 Task: Invite Team Member Softage.1@softage.net to Workspace Corporate Governance Services. Invite Team Member Softage.2@softage.net to Workspace Corporate Governance Services. Invite Team Member Softage.3@softage.net to Workspace Corporate Governance Services. Invite Team Member Softage.4@softage.net to Workspace Corporate Governance Services
Action: Mouse moved to (703, 105)
Screenshot: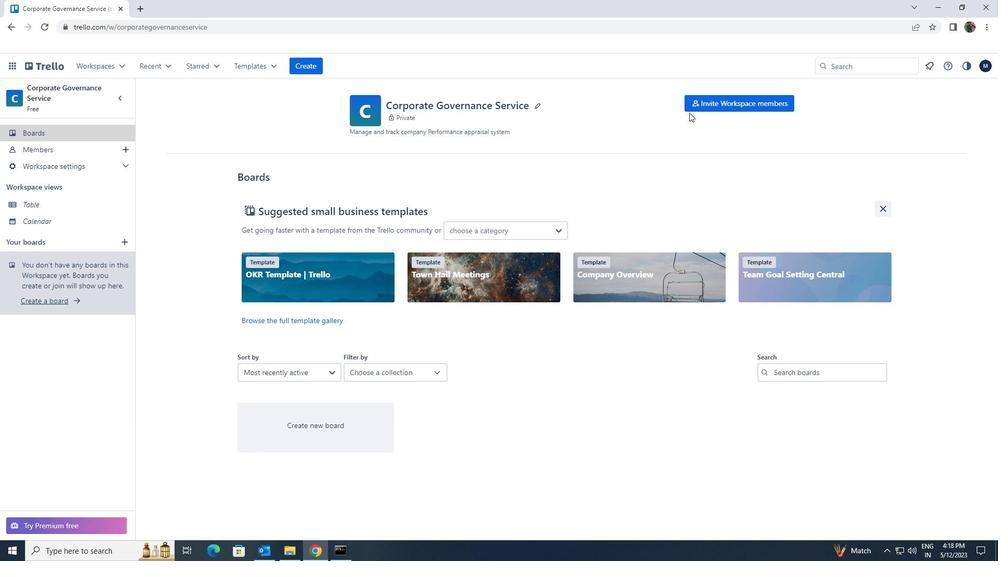 
Action: Mouse pressed left at (703, 105)
Screenshot: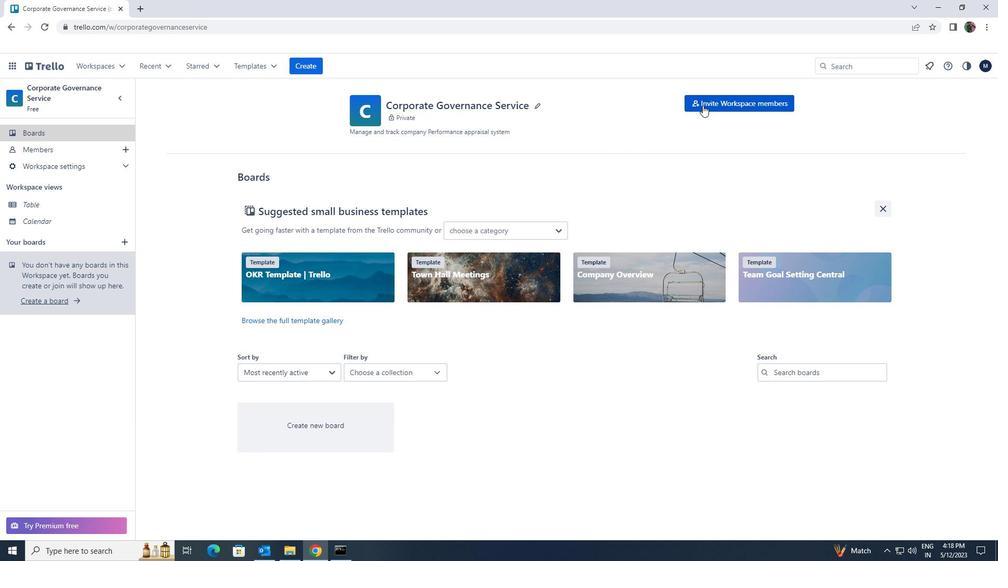 
Action: Key pressed softage.1<Key.shift>@SOFTAGE.NET
Screenshot: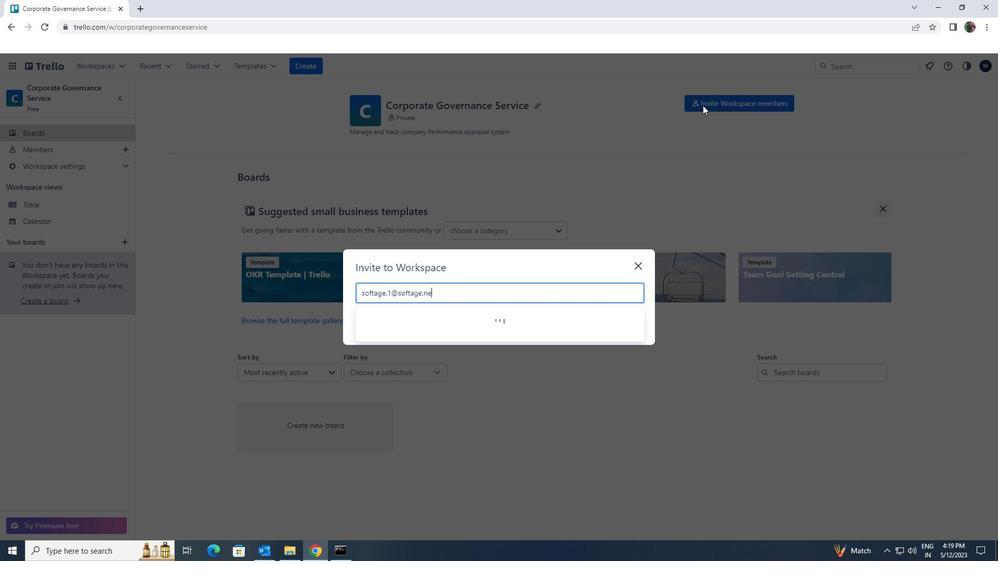 
Action: Mouse moved to (428, 324)
Screenshot: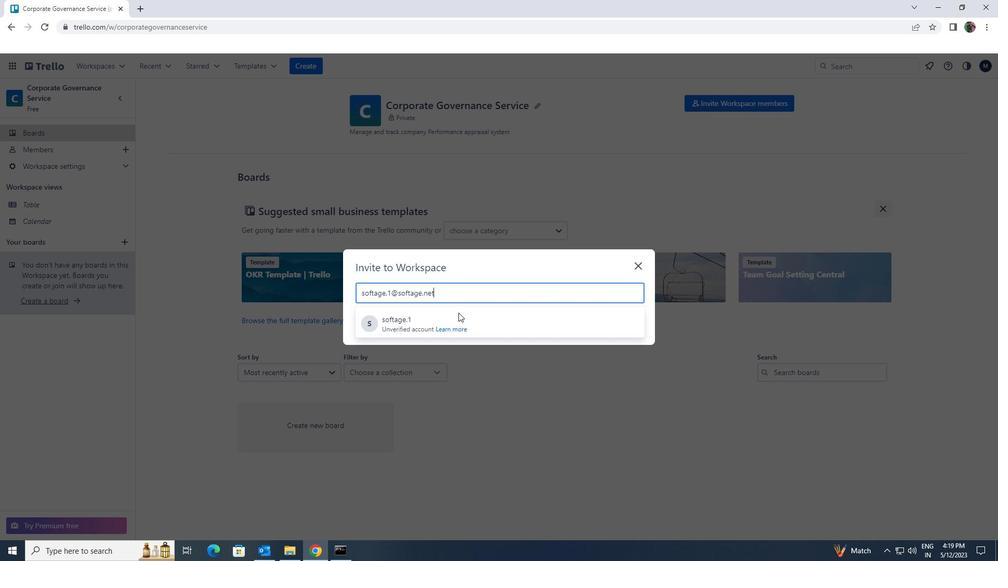 
Action: Mouse pressed left at (428, 324)
Screenshot: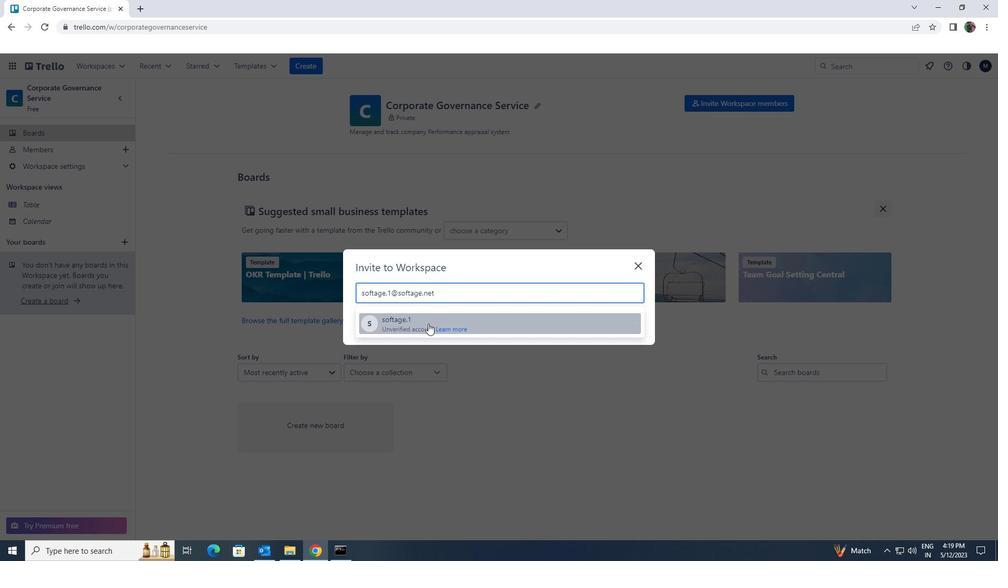 
Action: Mouse moved to (425, 324)
Screenshot: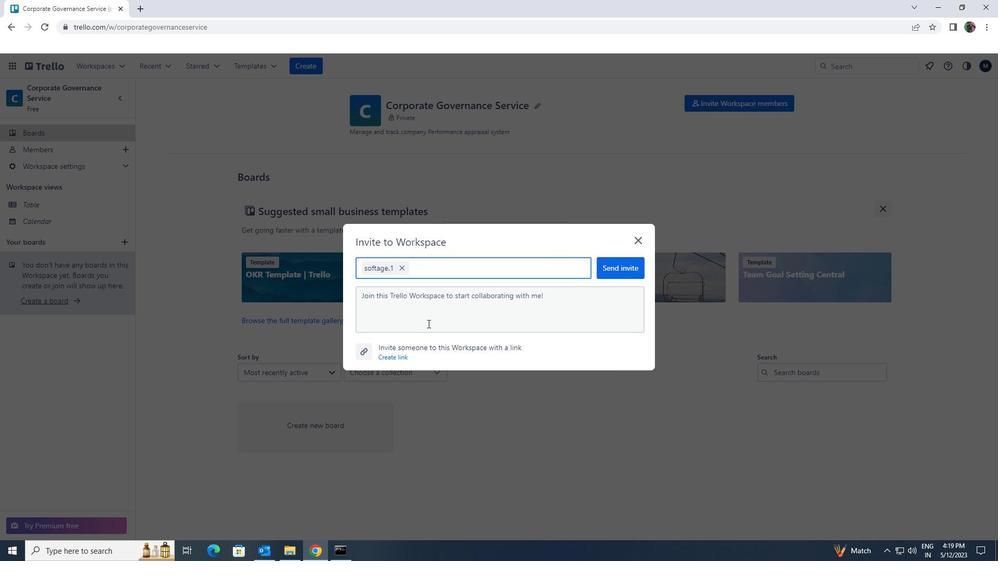 
Action: Key pressed SOFTAGE.2<Key.shift>@SOFTAGE.NET
Screenshot: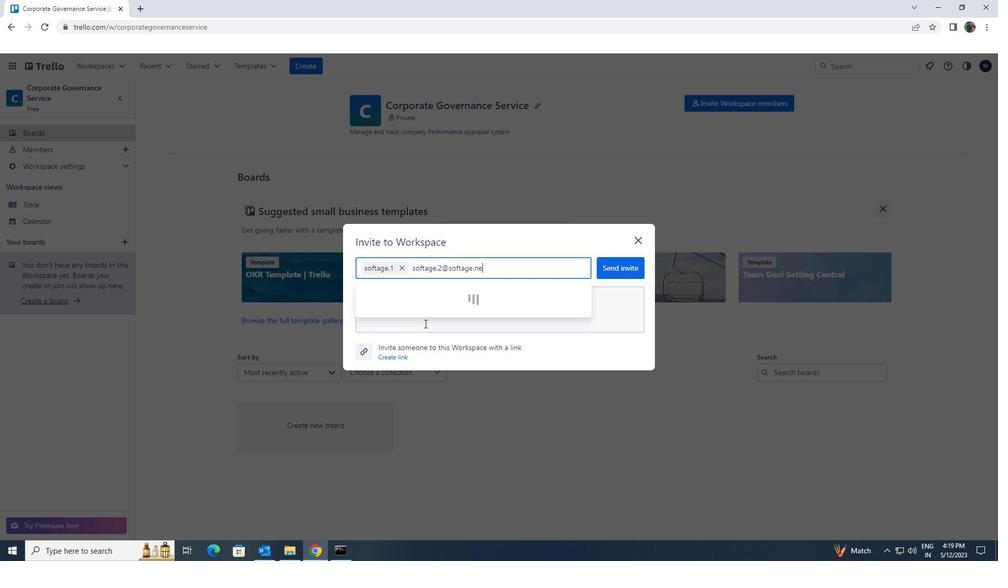 
Action: Mouse moved to (417, 302)
Screenshot: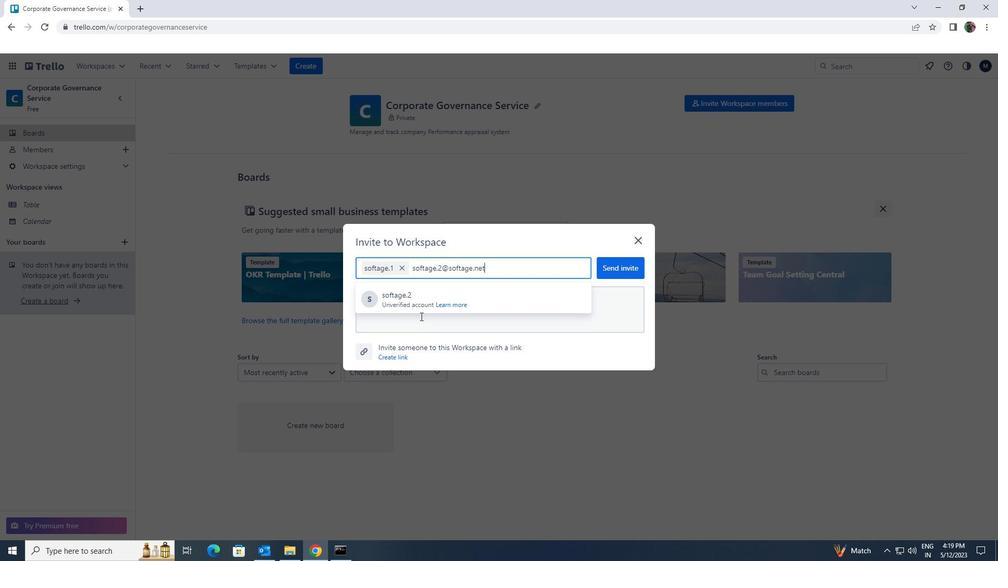 
Action: Mouse pressed left at (417, 302)
Screenshot: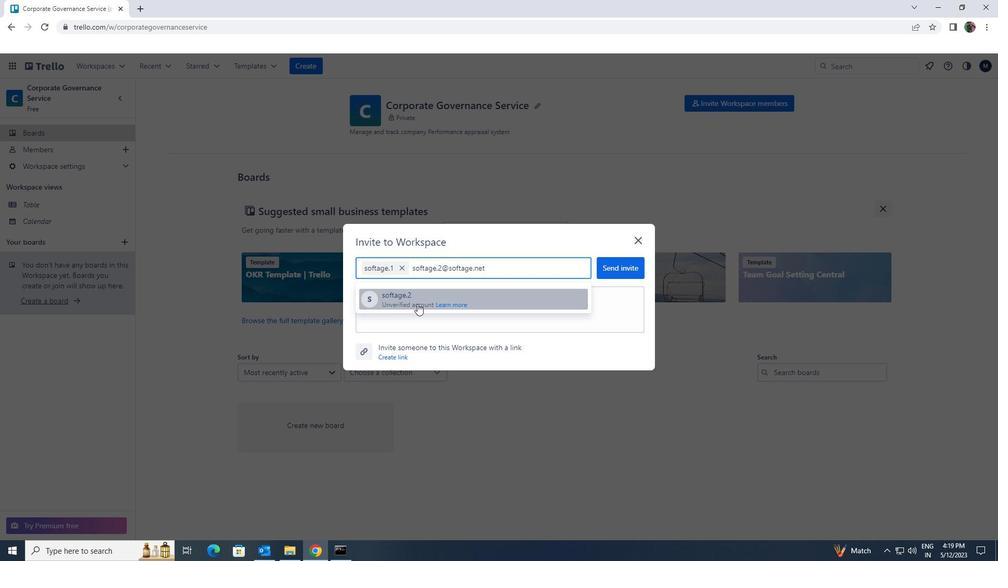 
Action: Key pressed SOFTAGE.3<Key.shift>@SOFTAGE.NET
Screenshot: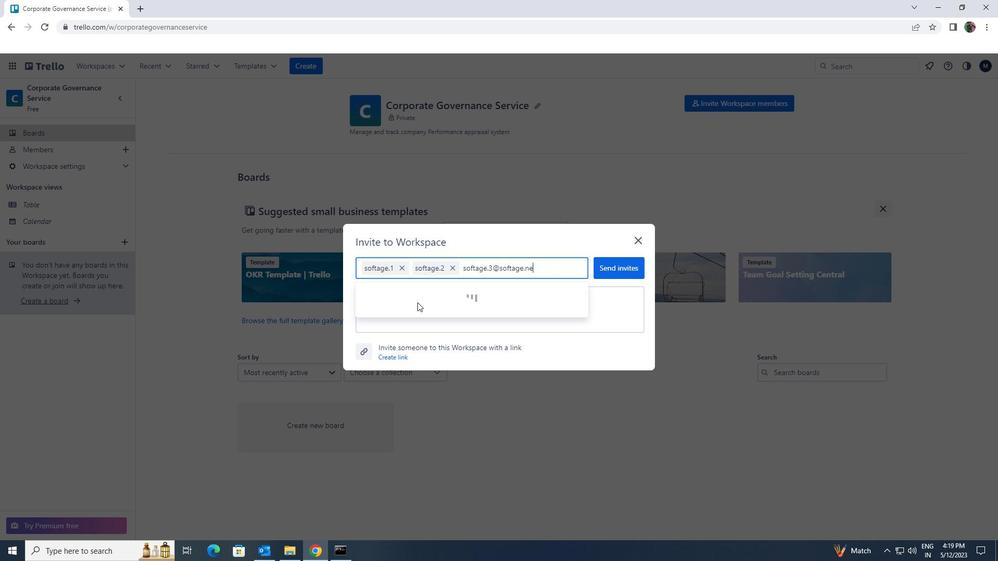 
Action: Mouse pressed left at (417, 302)
Screenshot: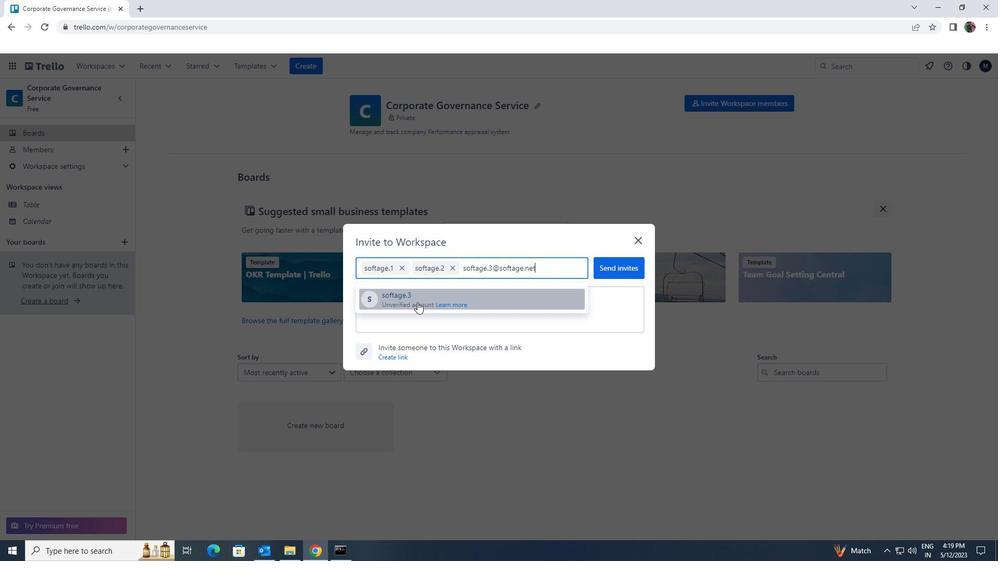 
Action: Key pressed SOFTAGE.4<Key.shift>@SOFTAGE.NET
Screenshot: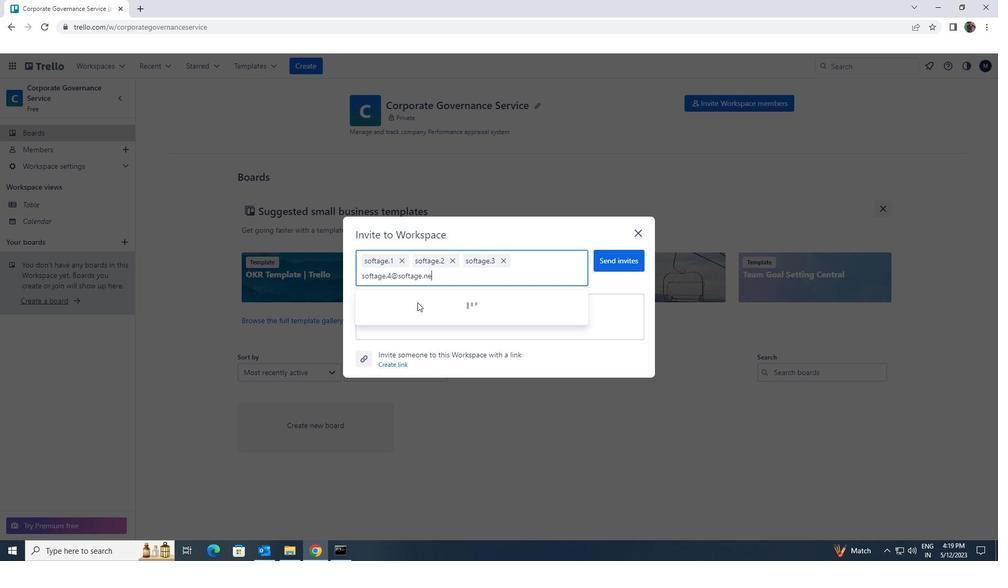 
Action: Mouse pressed left at (417, 302)
Screenshot: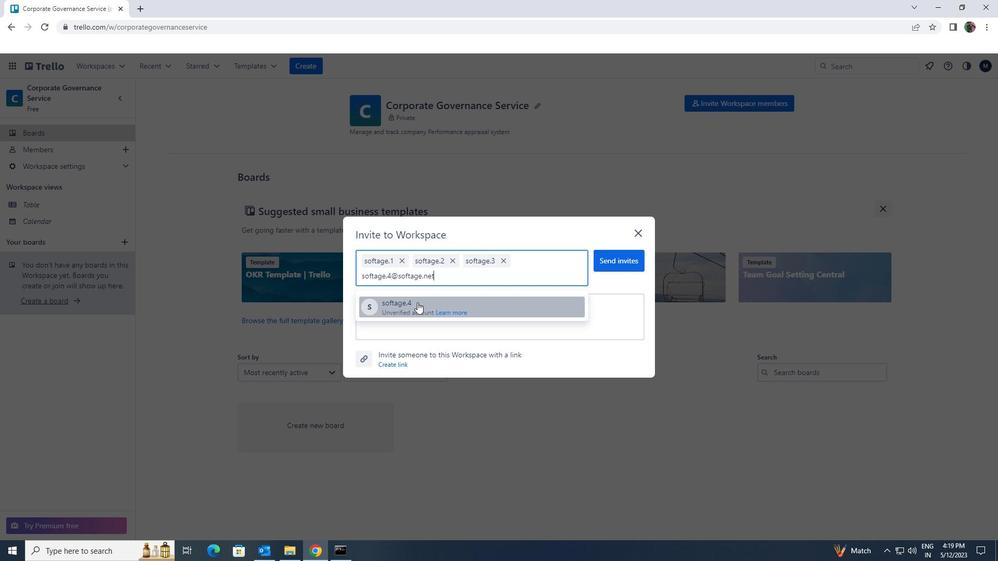 
Action: Mouse moved to (605, 265)
Screenshot: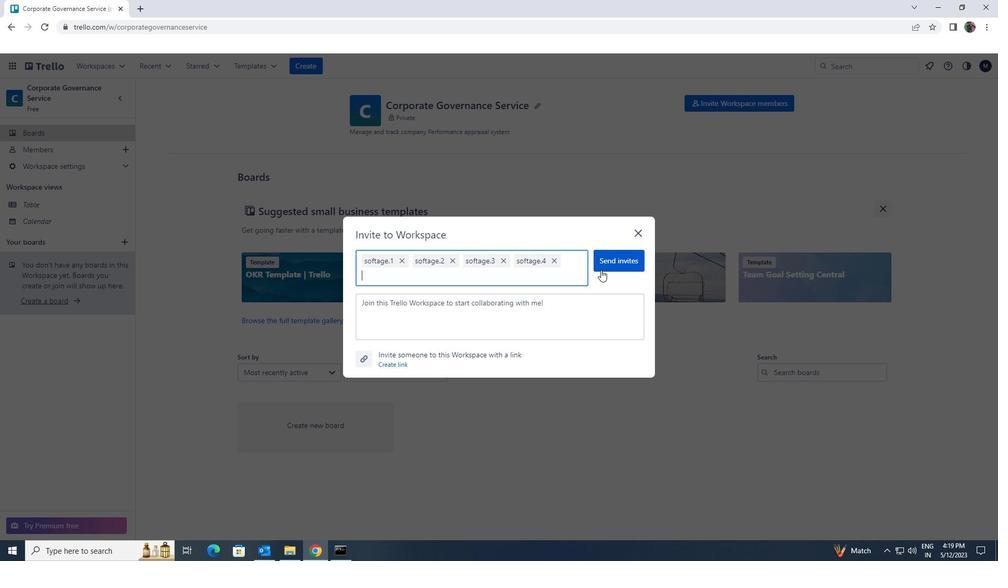 
Action: Mouse pressed left at (605, 265)
Screenshot: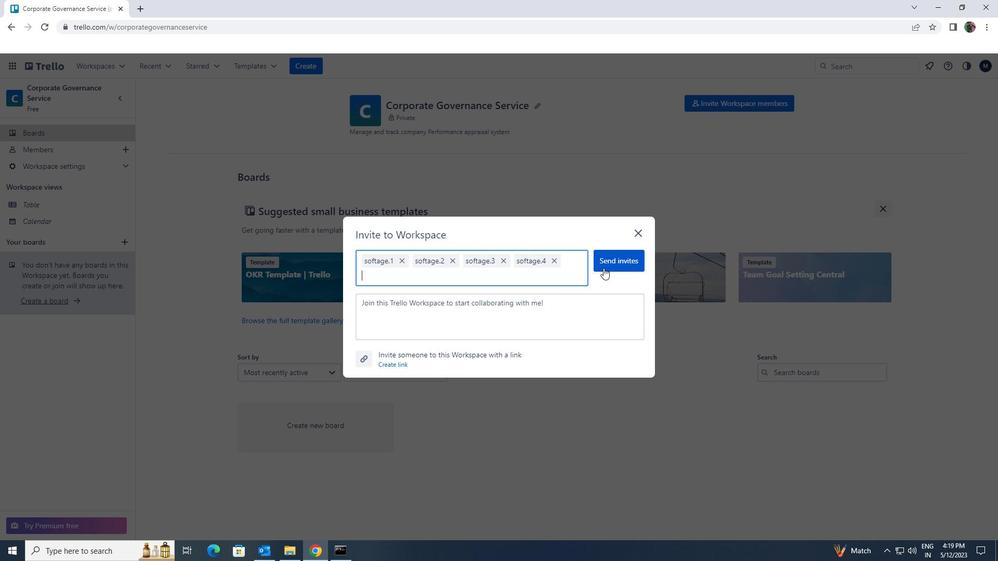
Action: Mouse moved to (606, 265)
Screenshot: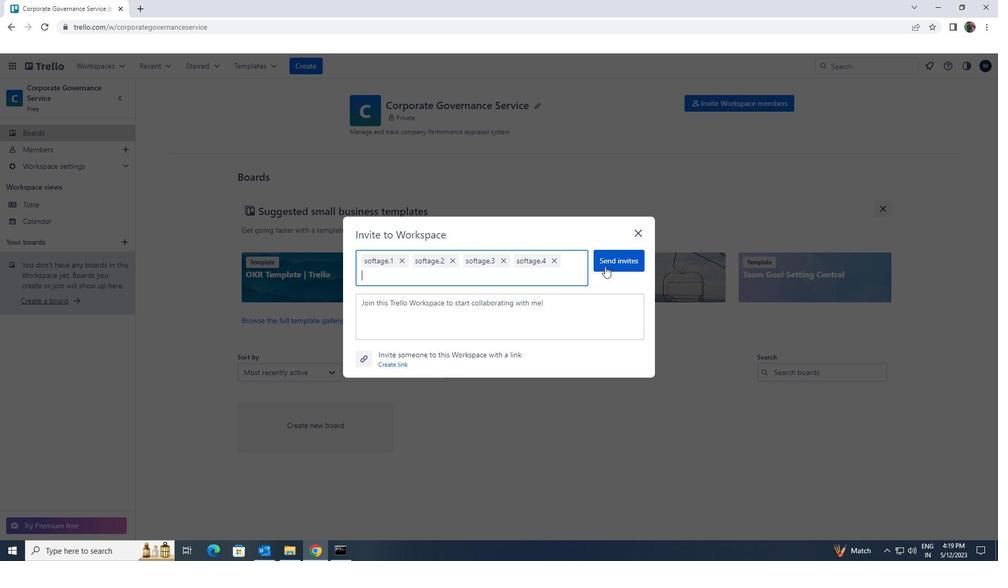 
